 Task: Open a Black Tie Letter Template save the file as 'analysis' Remove the following opetions from template: '1.	Type the sender company name_x000D_
2.	Type the sender company address_x000D_
3.	Type the recipient address_x000D_
4.	Type the closing_x000D_
5.	Type the sender title_x000D_
6.	Type the sender company name_x000D_
'Pick the date  '20 May, 2023' and type Salutation  Hello. Add body to the letter I wanted to express my appreciation for your support and guidance throughout my career. Your mentorship has been invaluable, and I am grateful for the opportunities you have provided me. Your belief in my abilities has motivated me to achieve more than I ever thought possible.. Insert watermark  'confidential 20'
Action: Mouse moved to (21, 20)
Screenshot: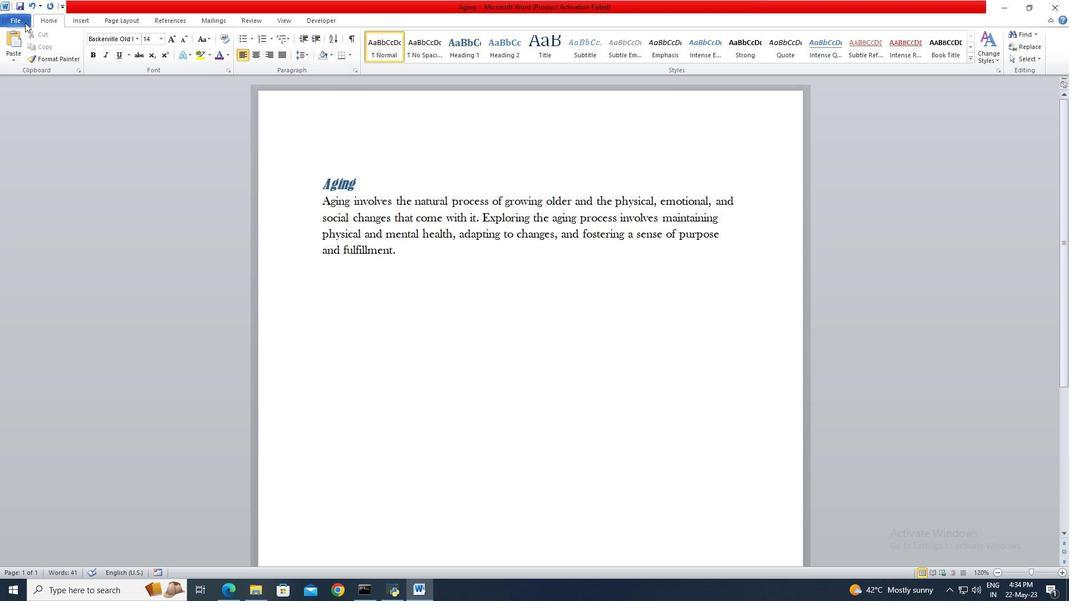 
Action: Mouse pressed left at (21, 20)
Screenshot: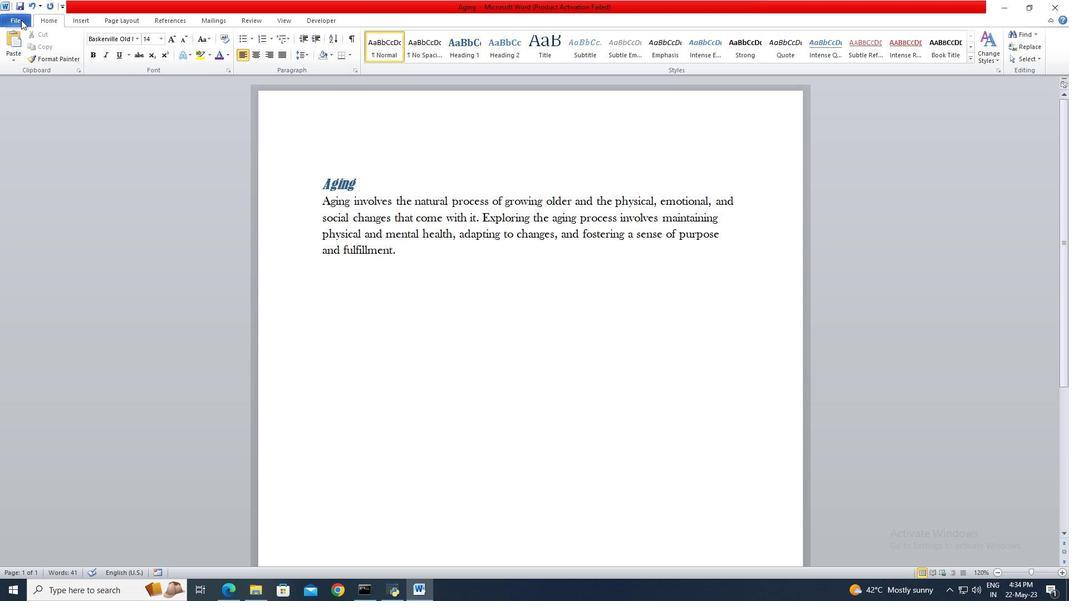 
Action: Mouse moved to (30, 71)
Screenshot: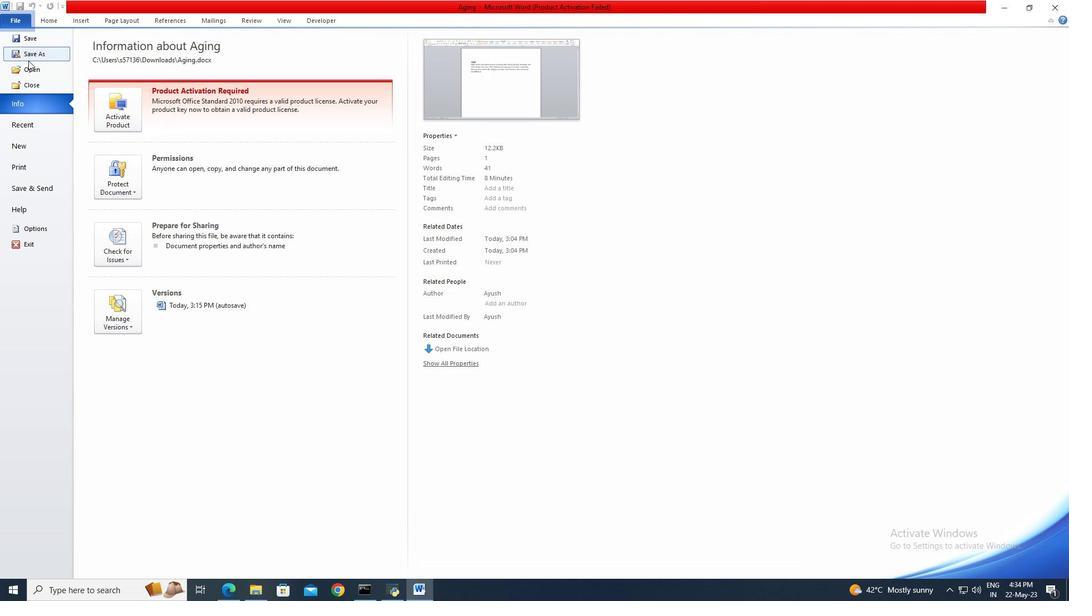 
Action: Mouse pressed left at (30, 71)
Screenshot: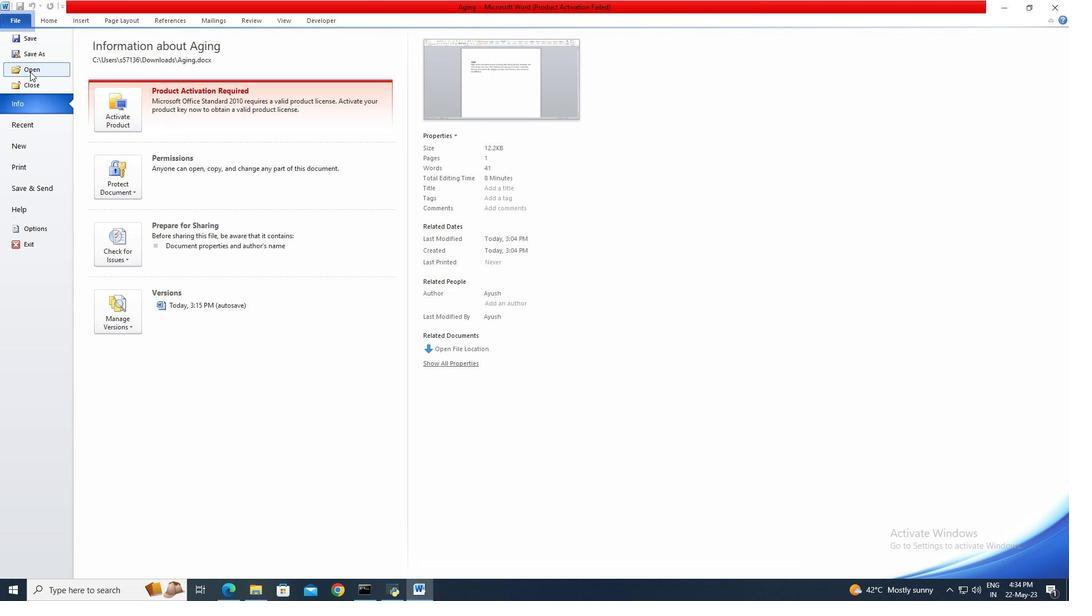
Action: Mouse moved to (46, 152)
Screenshot: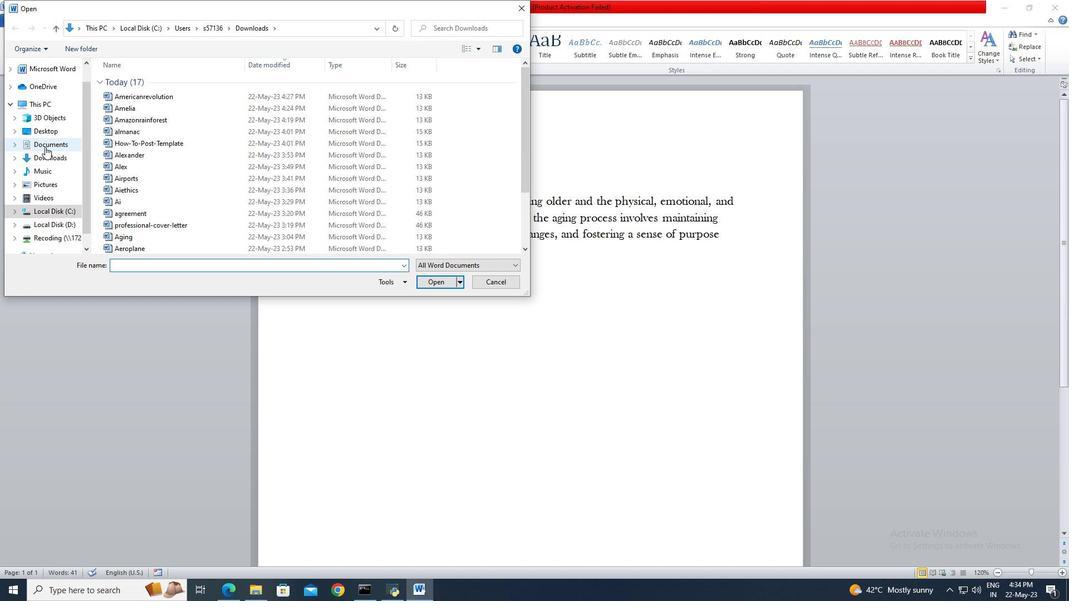 
Action: Mouse pressed left at (46, 152)
Screenshot: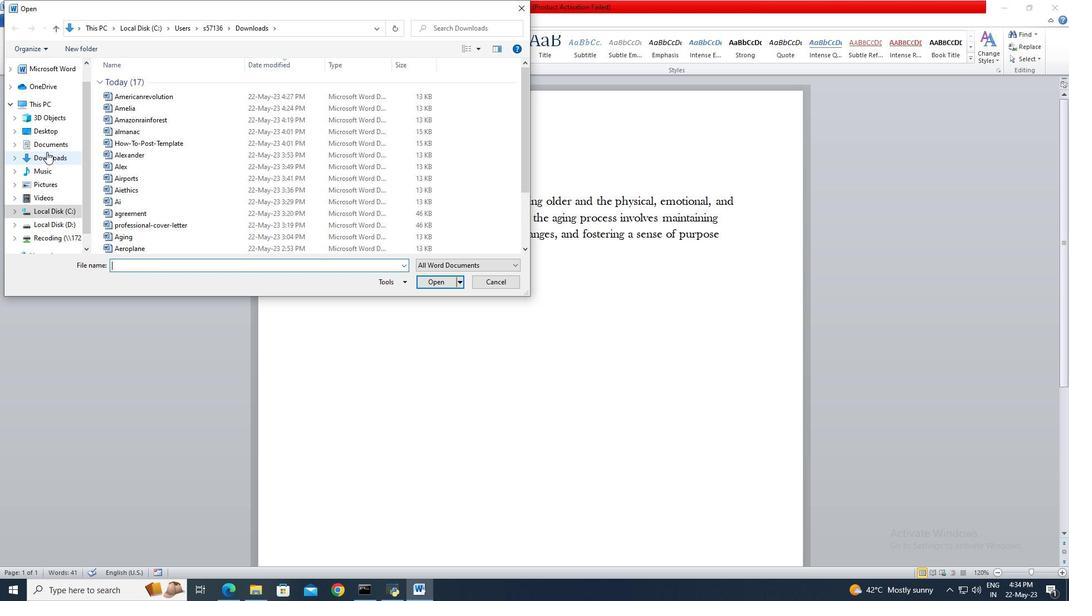 
Action: Mouse moved to (142, 224)
Screenshot: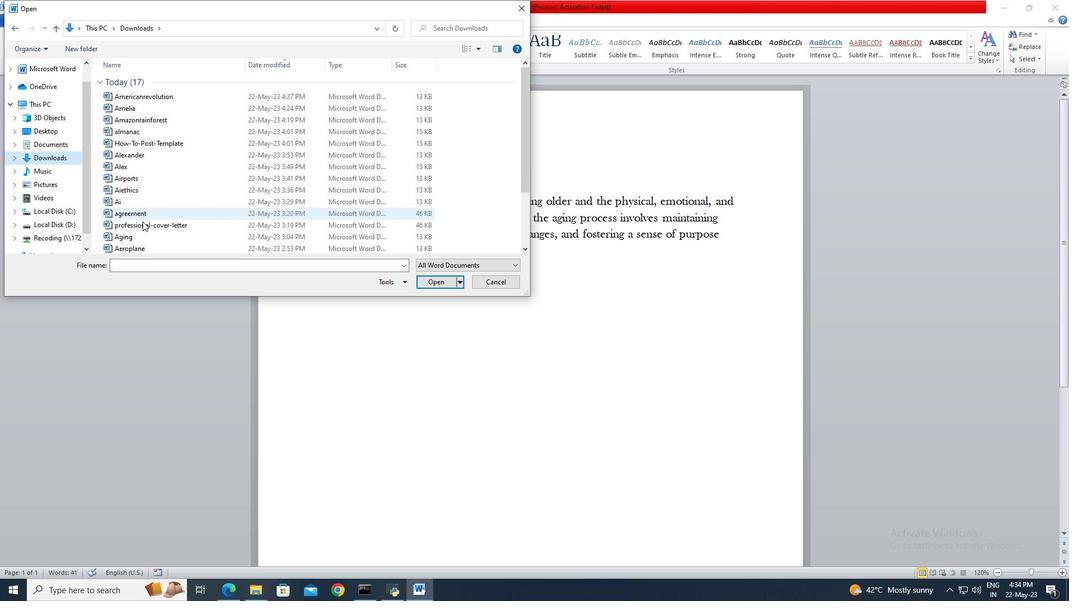 
Action: Mouse pressed left at (142, 224)
Screenshot: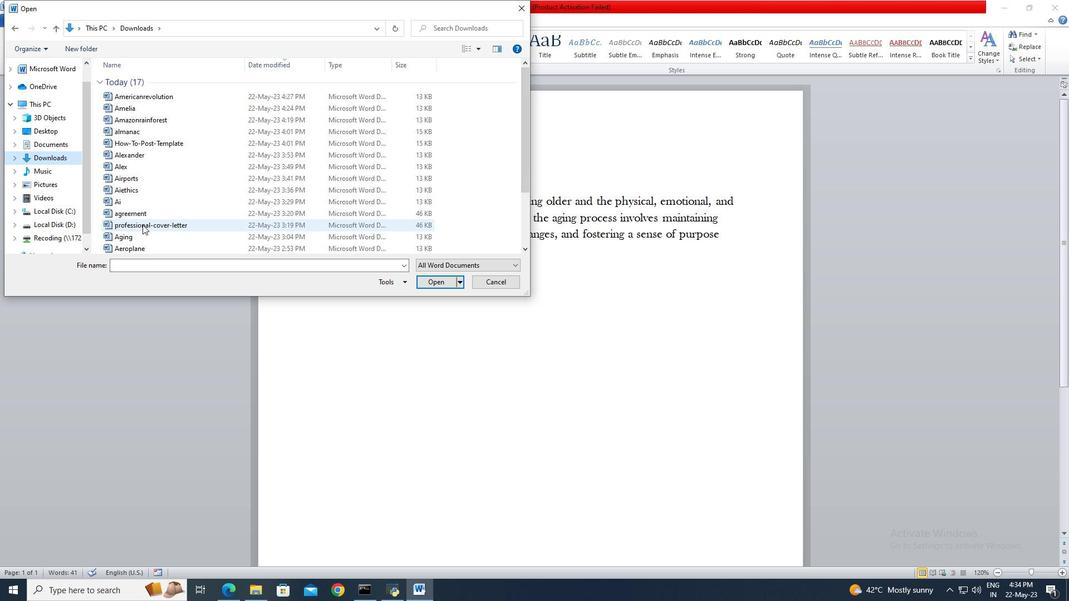 
Action: Mouse moved to (442, 288)
Screenshot: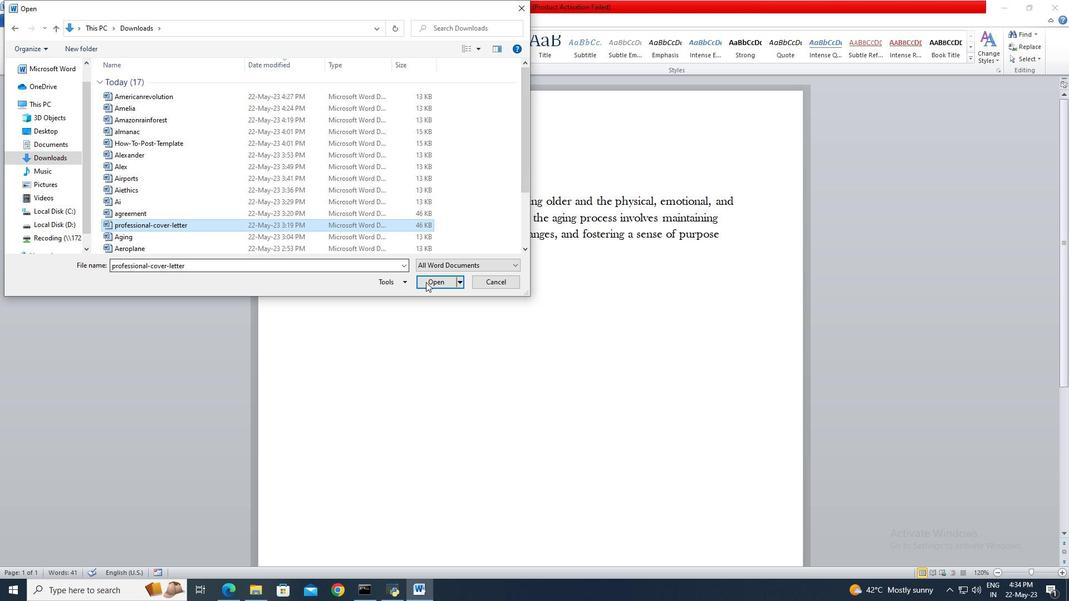 
Action: Mouse pressed left at (442, 288)
Screenshot: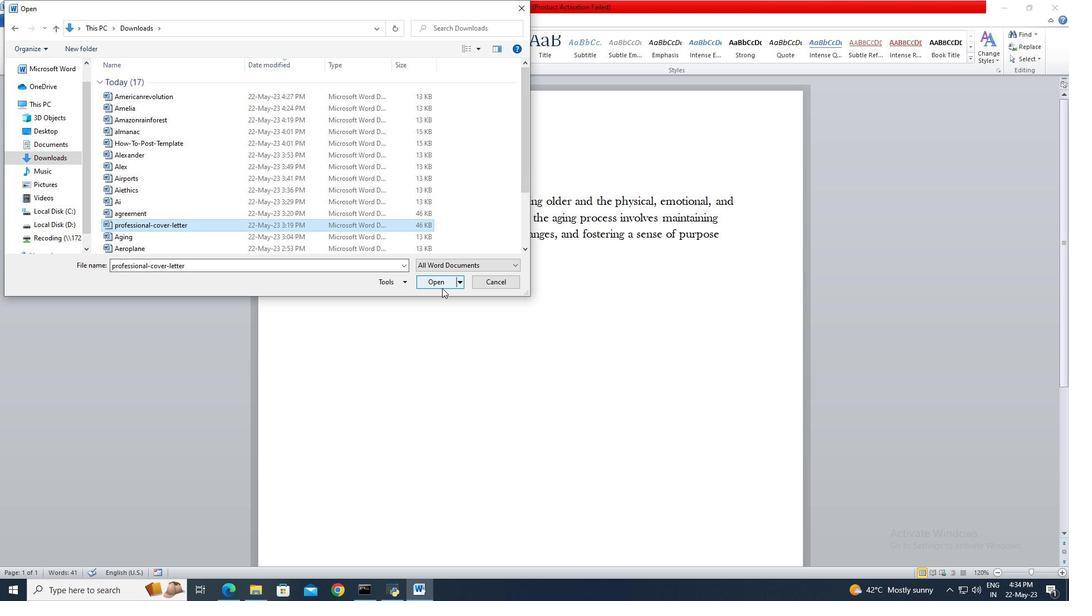 
Action: Mouse moved to (243, 218)
Screenshot: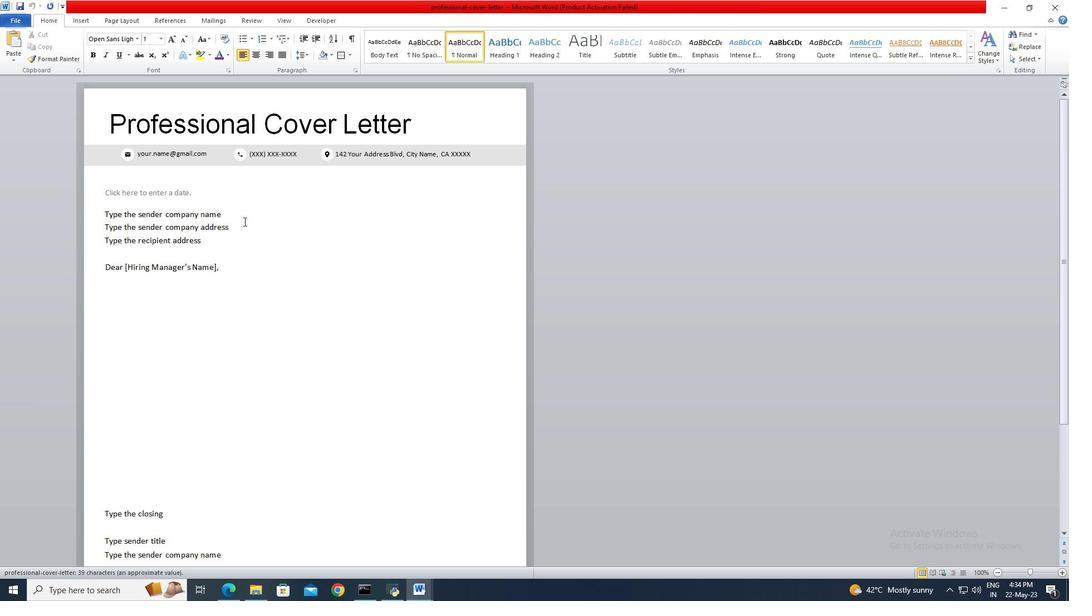 
Action: Mouse pressed left at (243, 218)
Screenshot: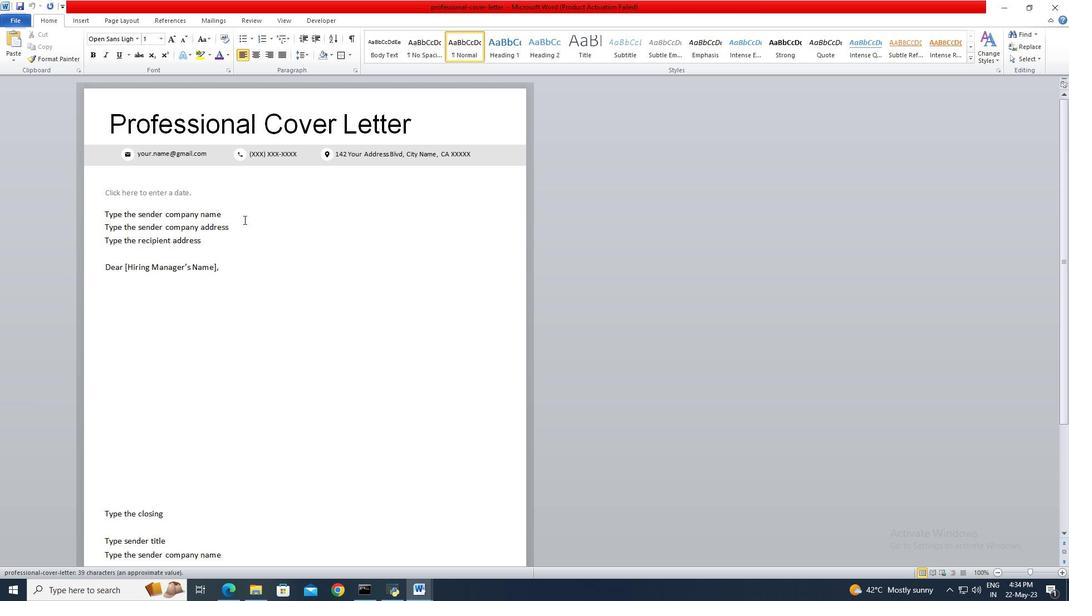 
Action: Key pressed <Key.backspace><Key.backspace><Key.backspace><Key.backspace><Key.backspace><Key.backspace><Key.backspace><Key.backspace><Key.backspace><Key.backspace><Key.backspace><Key.backspace><Key.backspace><Key.backspace><Key.backspace><Key.backspace><Key.backspace><Key.backspace><Key.backspace><Key.backspace><Key.backspace><Key.backspace><Key.backspace><Key.backspace><Key.backspace><Key.backspace><Key.backspace><Key.backspace><Key.delete><Key.delete><Key.delete><Key.delete><Key.delete><Key.delete><Key.delete><Key.delete><Key.delete><Key.delete><Key.delete><Key.delete><Key.delete><Key.delete><Key.delete><Key.delete><Key.delete><Key.delete><Key.delete><Key.delete><Key.delete><Key.delete><Key.delete><Key.delete><Key.delete><Key.delete><Key.delete><Key.delete><Key.delete><Key.delete><Key.delete><Key.delete><Key.delete><Key.delete><Key.delete><Key.delete><Key.delete><Key.delete><Key.delete><Key.delete><Key.delete><Key.delete><Key.delete><Key.delete><Key.delete><Key.delete><Key.delete><Key.delete><Key.delete><Key.delete><Key.delete><Key.delete><Key.delete><Key.delete><Key.delete><Key.delete><Key.delete><Key.delete><Key.delete>
Screenshot: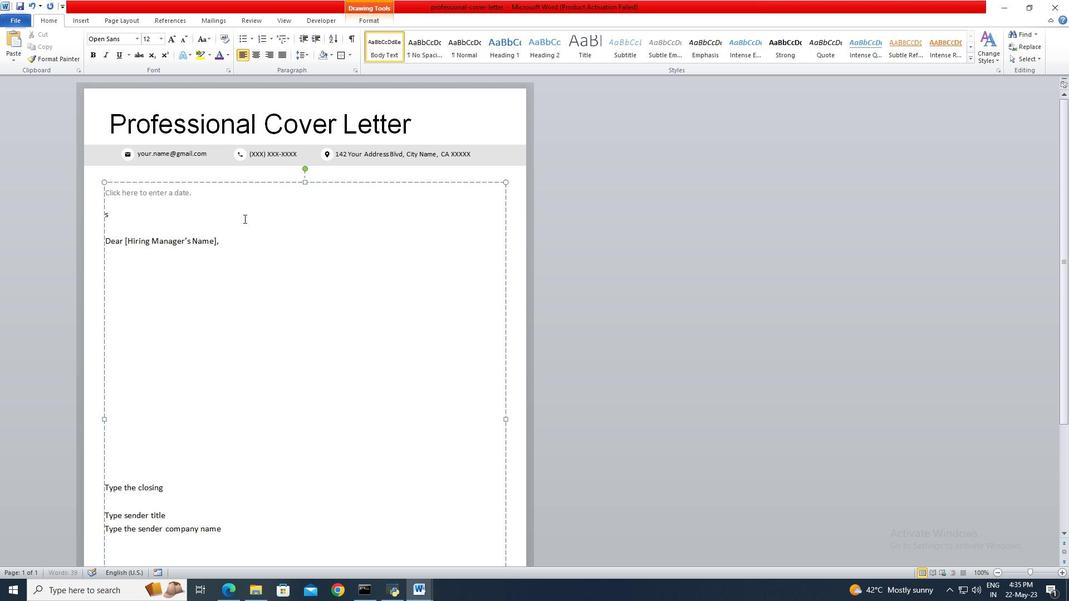 
Action: Mouse moved to (252, 311)
Screenshot: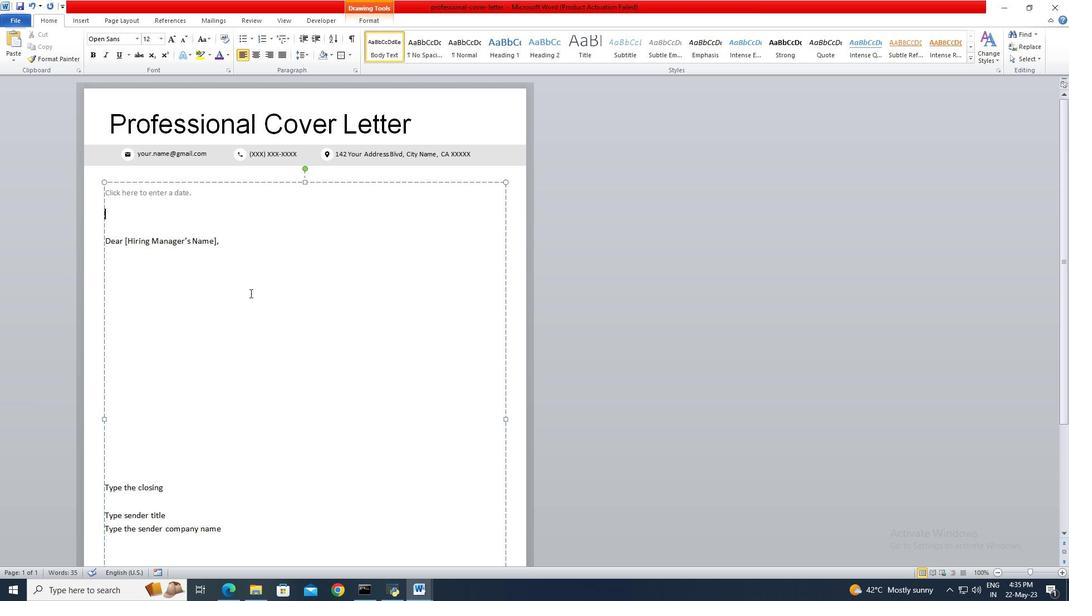
Action: Mouse scrolled (252, 310) with delta (0, 0)
Screenshot: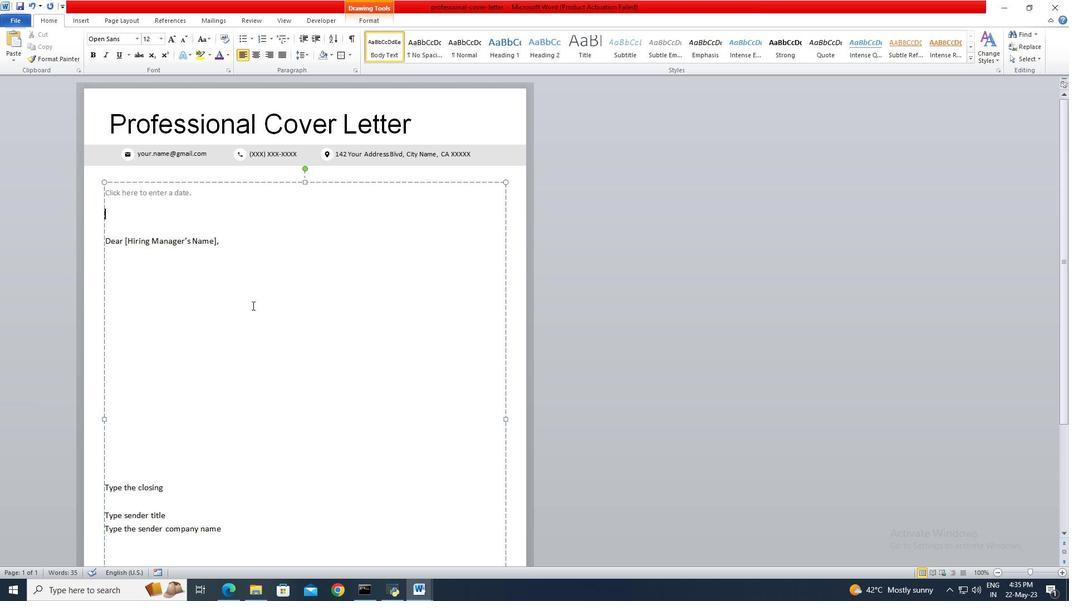 
Action: Mouse moved to (256, 508)
Screenshot: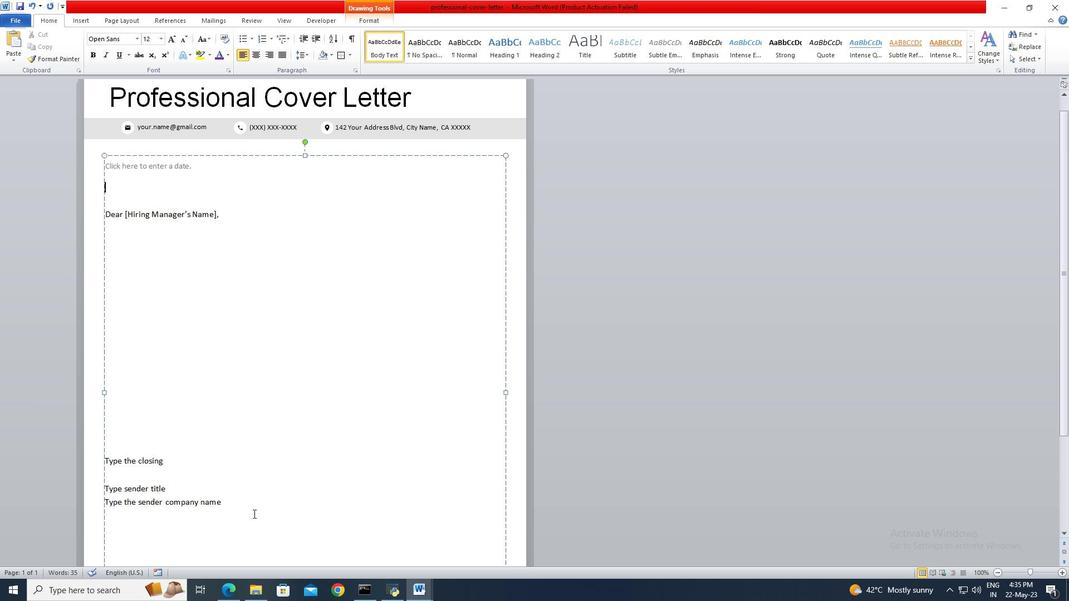 
Action: Mouse pressed left at (256, 508)
Screenshot: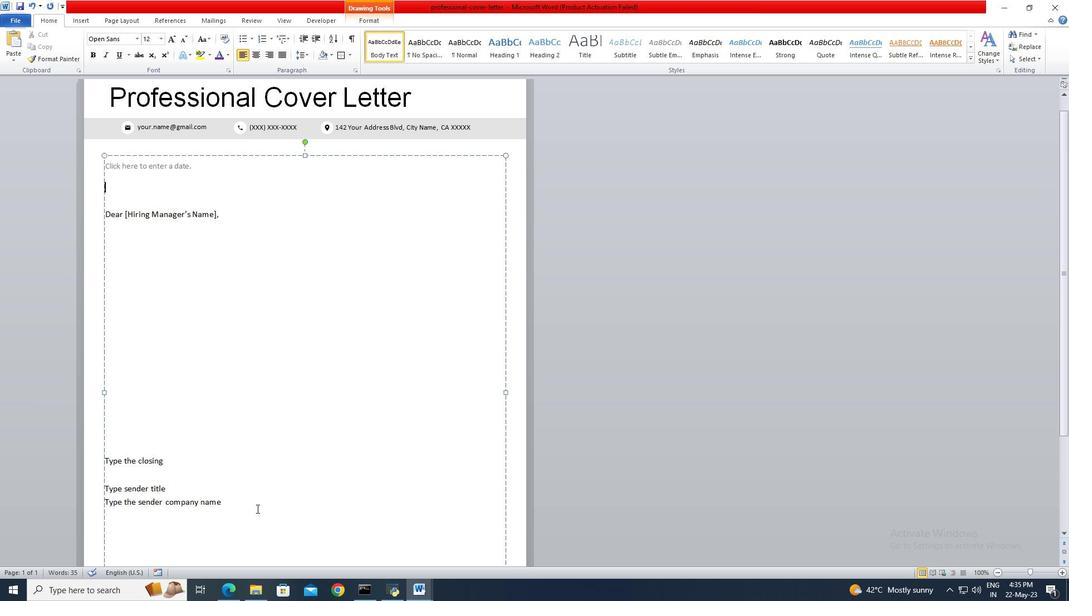 
Action: Key pressed <Key.backspace><Key.backspace><Key.backspace><Key.backspace><Key.backspace><Key.backspace><Key.backspace><Key.backspace><Key.backspace><Key.backspace><Key.backspace><Key.backspace><Key.backspace><Key.backspace><Key.backspace><Key.backspace><Key.backspace><Key.backspace><Key.backspace><Key.backspace><Key.backspace><Key.backspace><Key.backspace><Key.backspace><Key.backspace><Key.backspace><Key.backspace><Key.backspace><Key.backspace><Key.backspace><Key.backspace><Key.backspace><Key.backspace><Key.backspace><Key.backspace><Key.backspace><Key.backspace><Key.backspace><Key.backspace><Key.backspace><Key.backspace><Key.backspace><Key.backspace><Key.backspace><Key.backspace><Key.backspace><Key.backspace><Key.backspace><Key.backspace><Key.backspace><Key.backspace><Key.backspace><Key.backspace><Key.backspace><Key.backspace><Key.backspace><Key.backspace><Key.backspace><Key.backspace><Key.backspace><Key.backspace><Key.backspace><Key.backspace><Key.backspace>
Screenshot: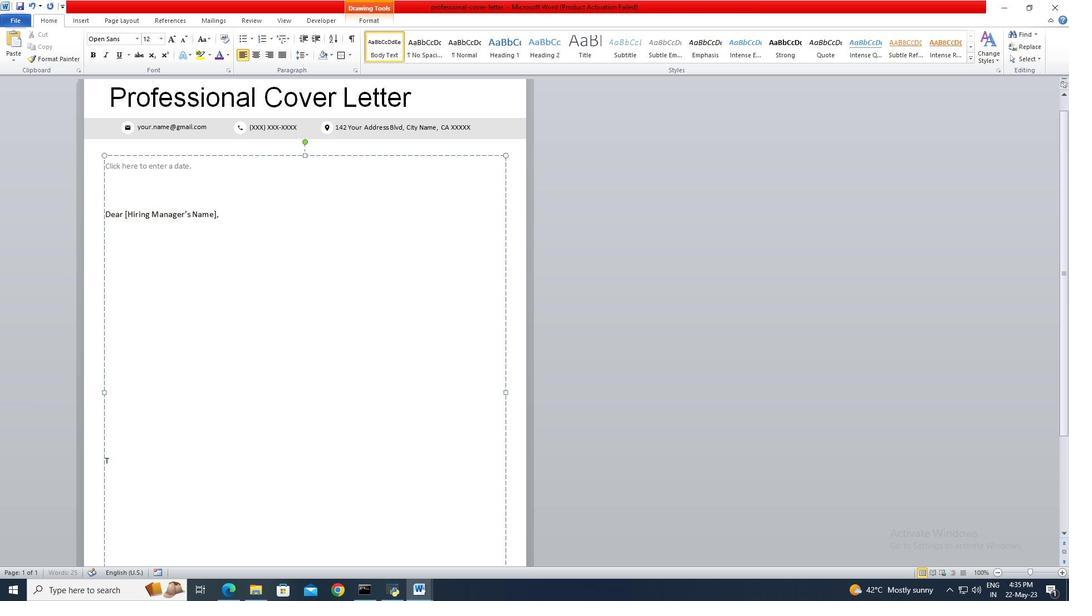 
Action: Mouse moved to (149, 167)
Screenshot: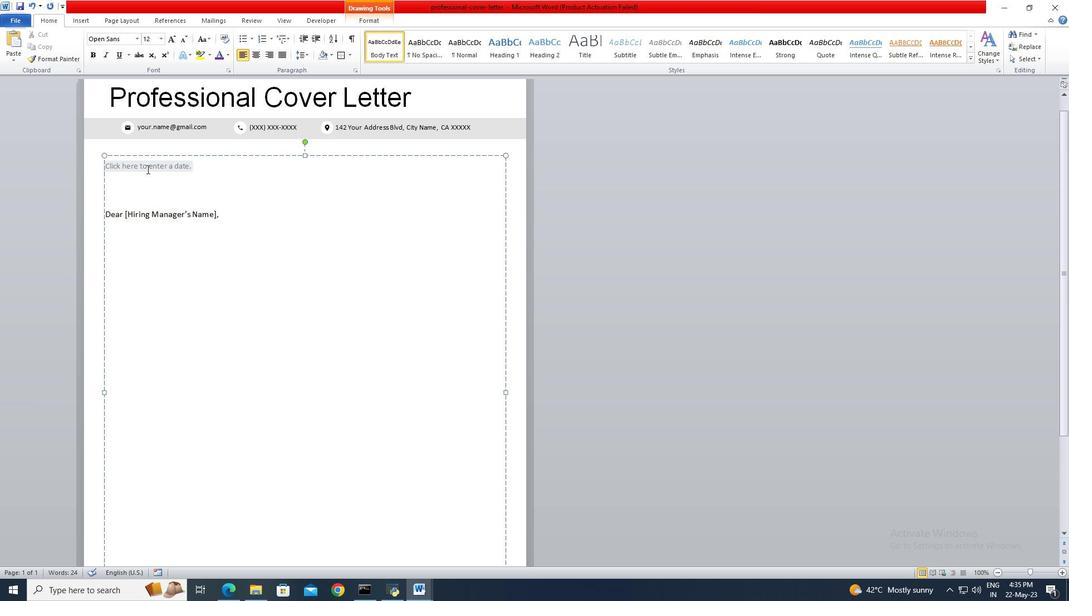 
Action: Mouse pressed left at (149, 167)
Screenshot: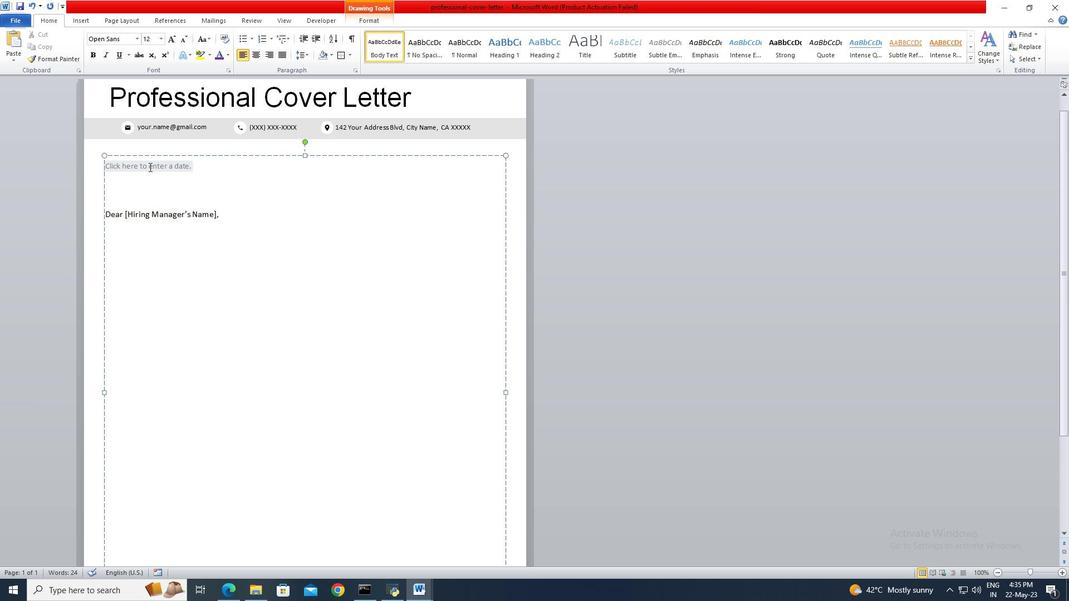 
Action: Mouse moved to (205, 166)
Screenshot: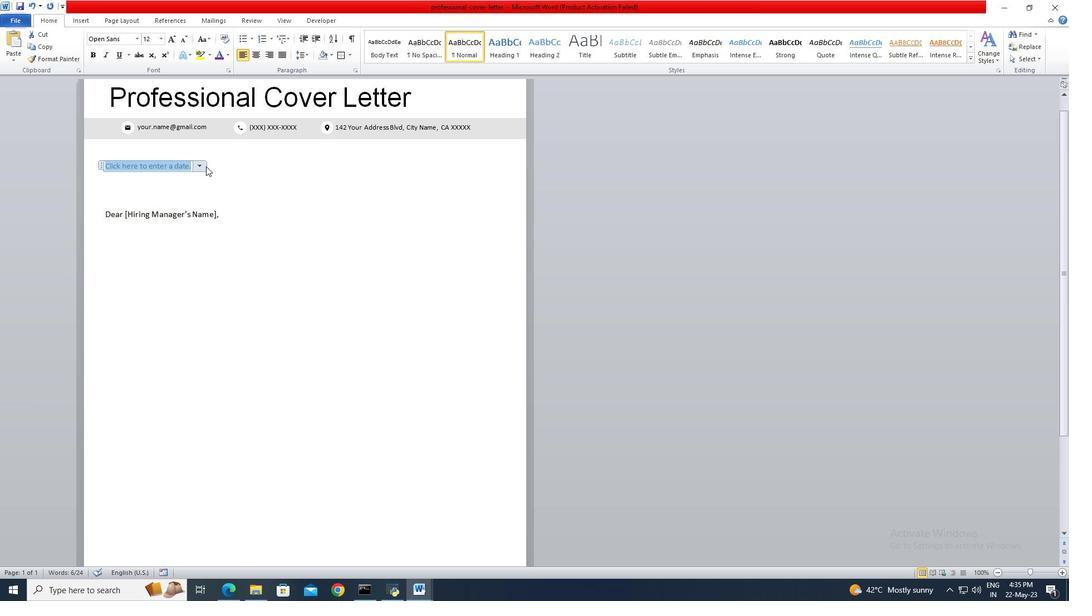 
Action: Mouse pressed left at (205, 166)
Screenshot: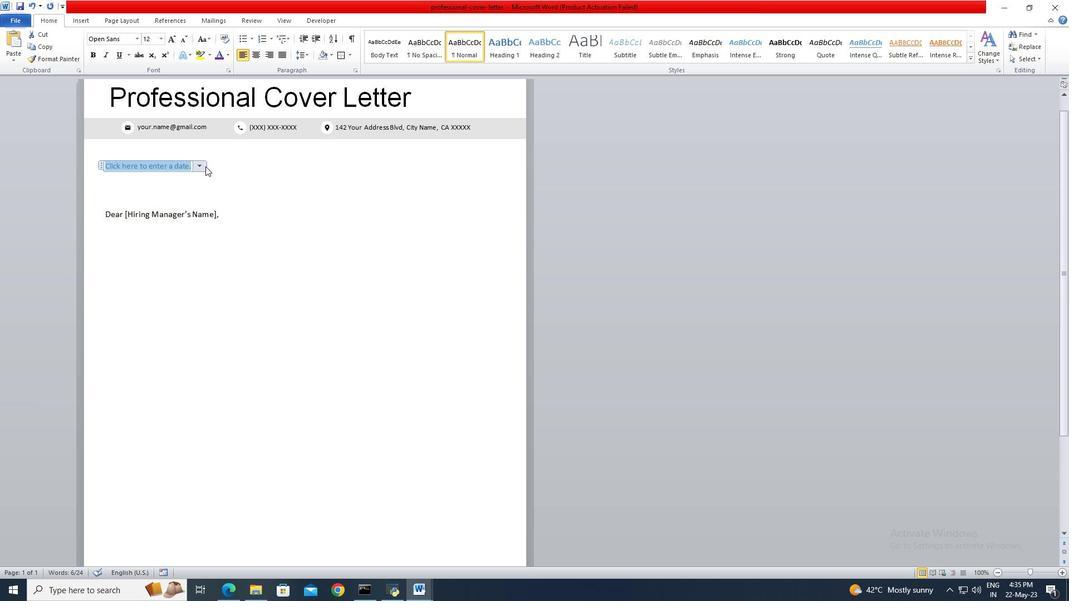 
Action: Mouse moved to (178, 216)
Screenshot: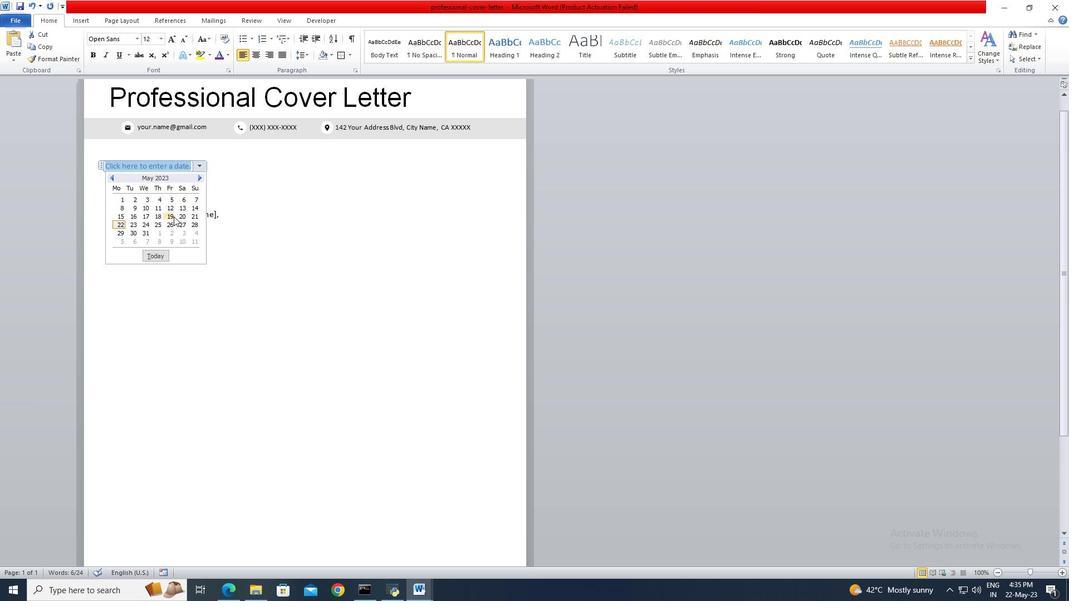
Action: Mouse pressed left at (178, 216)
Screenshot: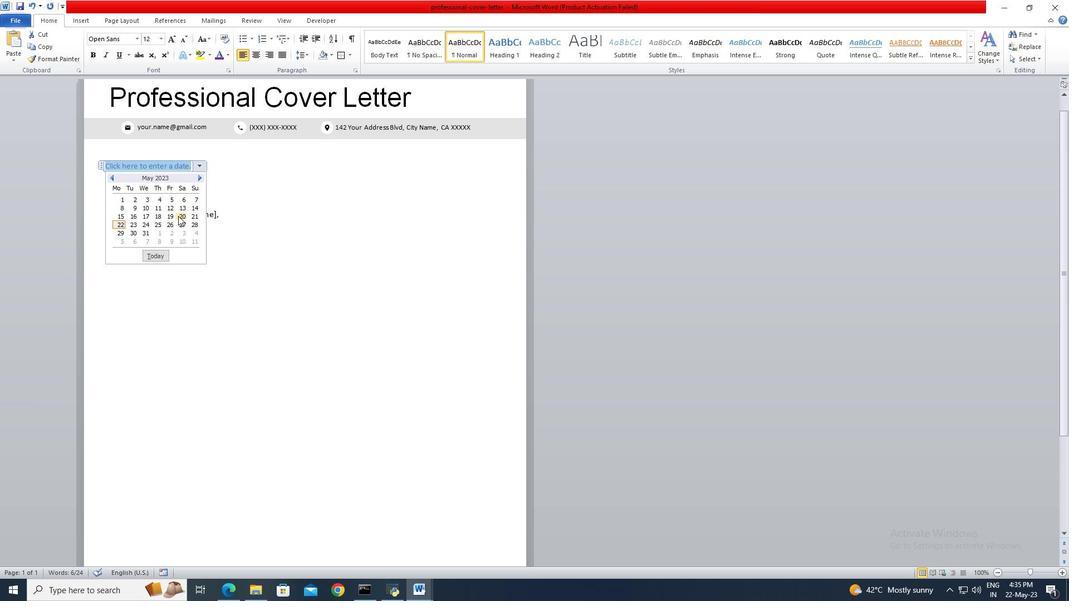 
Action: Mouse moved to (229, 216)
Screenshot: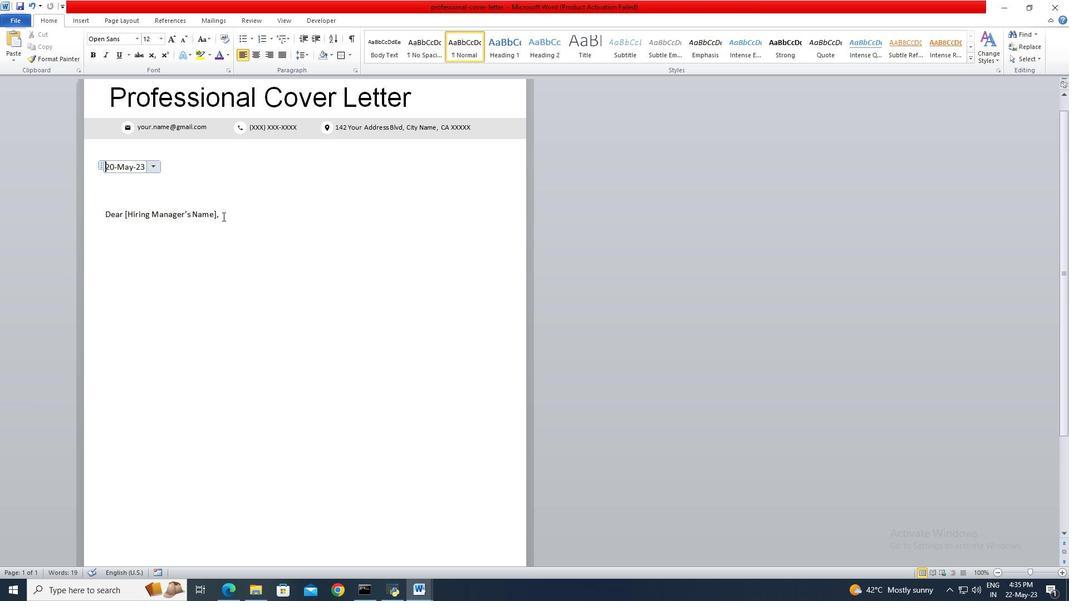 
Action: Mouse pressed left at (229, 216)
Screenshot: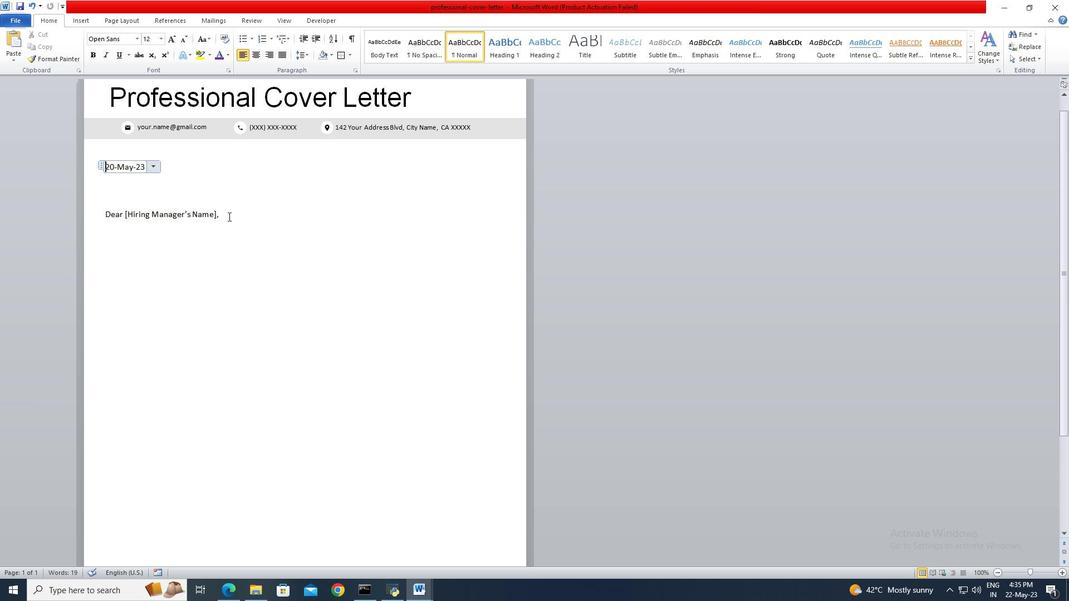 
Action: Key pressed <Key.backspace><Key.backspace><Key.backspace><Key.backspace><Key.backspace><Key.backspace><Key.backspace><Key.backspace><Key.backspace><Key.backspace><Key.backspace><Key.backspace><Key.backspace><Key.backspace><Key.backspace><Key.backspace><Key.backspace><Key.backspace><Key.backspace><Key.backspace><Key.backspace><Key.backspace><Key.backspace><Key.backspace><Key.backspace><Key.backspace><Key.backspace><Key.backspace><Key.backspace><Key.backspace><Key.backspace><Key.backspace><Key.backspace><Key.shift>Hello<Key.enter><Key.enter><Key.shift>I<Key.space>wanted<Key.space>to<Key.space>express<Key.space>my<Key.space>appreciation<Key.space>for<Key.space>your<Key.space>support<Key.space>and<Key.space>guidance<Key.space>throughout<Key.space>my<Key.space>career.<Key.space><Key.shift>Your<Key.space>mentorship<Key.space>has<Key.space>been<Key.space>invaluable,<Key.space>and<Key.space><Key.shift>I<Key.space>am<Key.space>grateful<Key.space>for<Key.space>the<Key.space>opportunities<Key.space>you<Key.space>have<Key.space>provided<Key.space>me.<Key.space><Key.shift>Your<Key.space>belief<Key.space>in<Key.space>my<Key.space>abilities<Key.space>has<Key.space>motivated<Key.space>me<Key.space>to<Key.space>achieve<Key.space>more<Key.space>than<Key.space><Key.shift>I<Key.space>ever<Key.space>thought<Key.space>posible<Key.backspace><Key.backspace><Key.backspace><Key.backspace>sible.
Screenshot: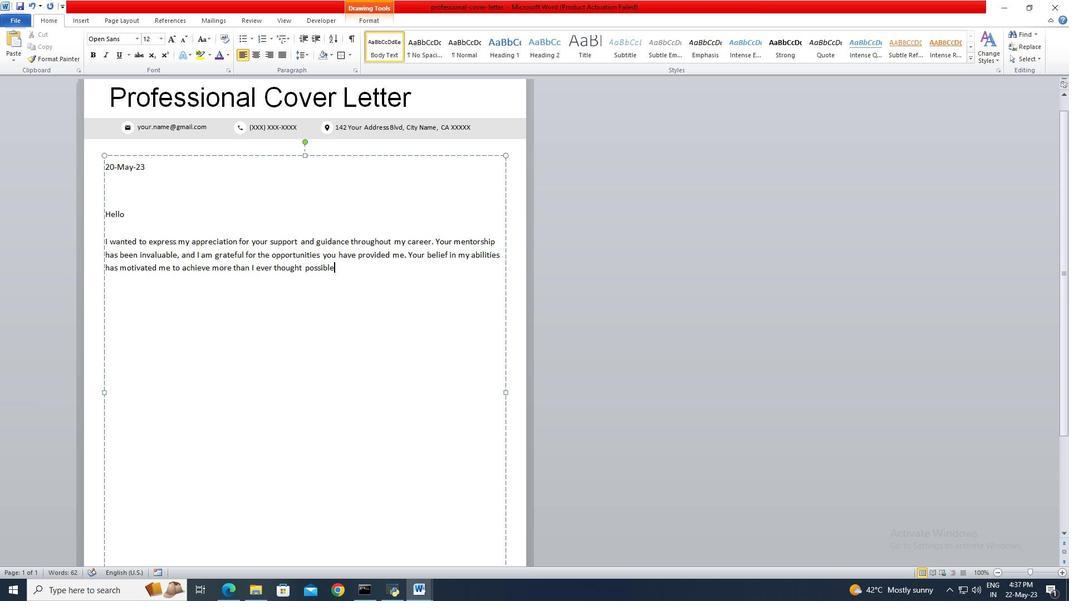 
Action: Mouse moved to (84, 16)
Screenshot: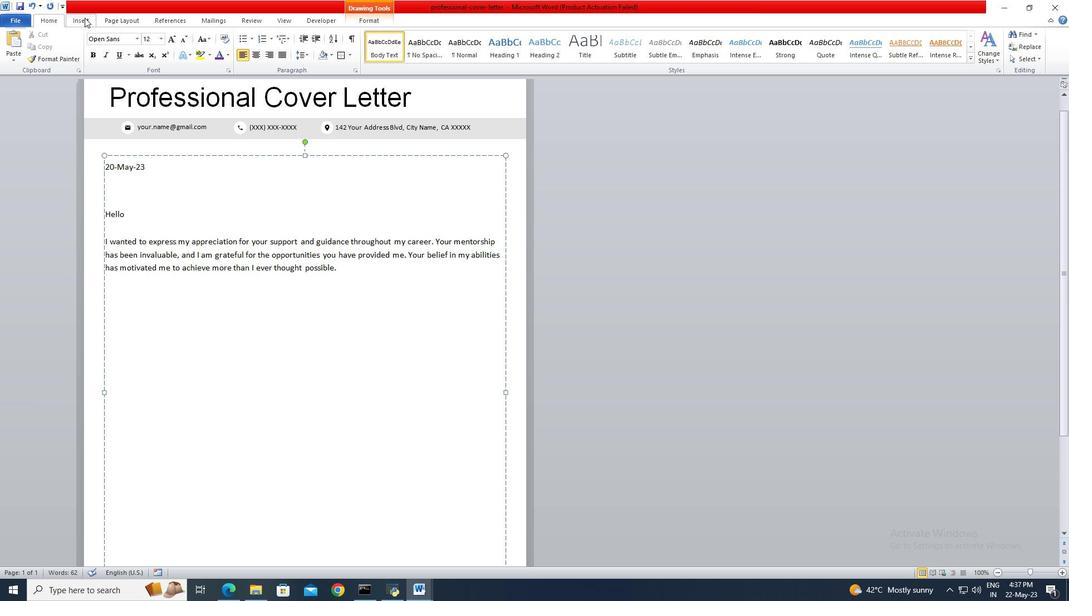
Action: Mouse pressed left at (84, 16)
Screenshot: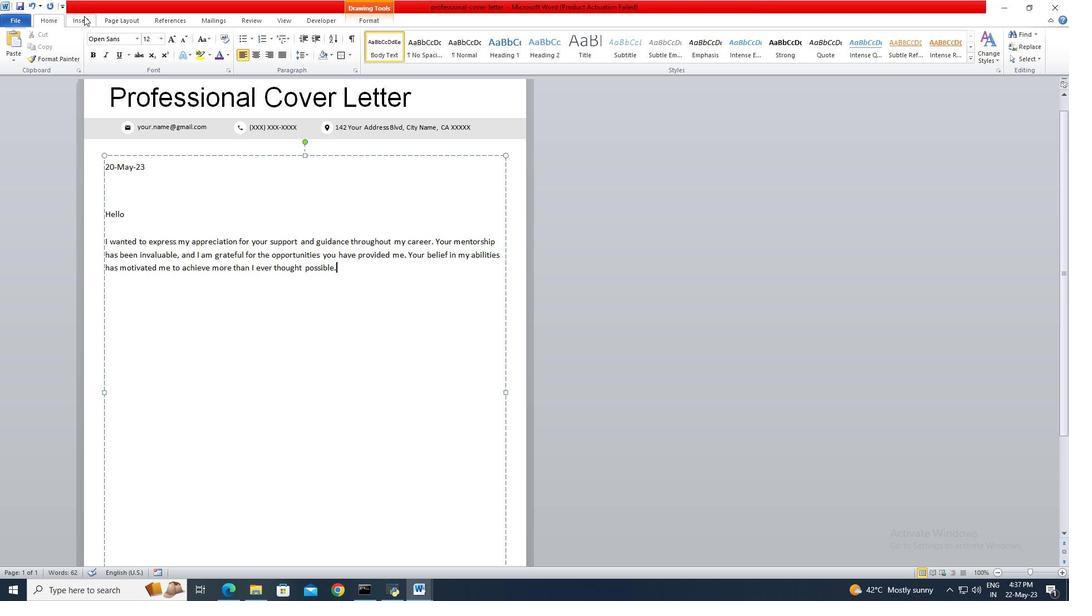 
Action: Mouse moved to (134, 21)
Screenshot: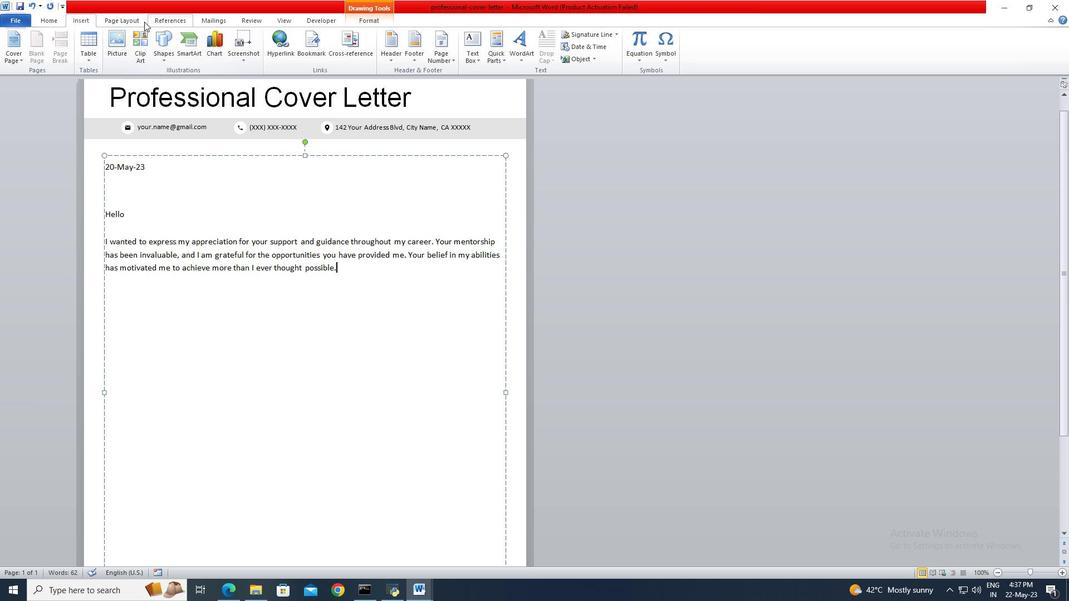 
Action: Mouse pressed left at (134, 21)
Screenshot: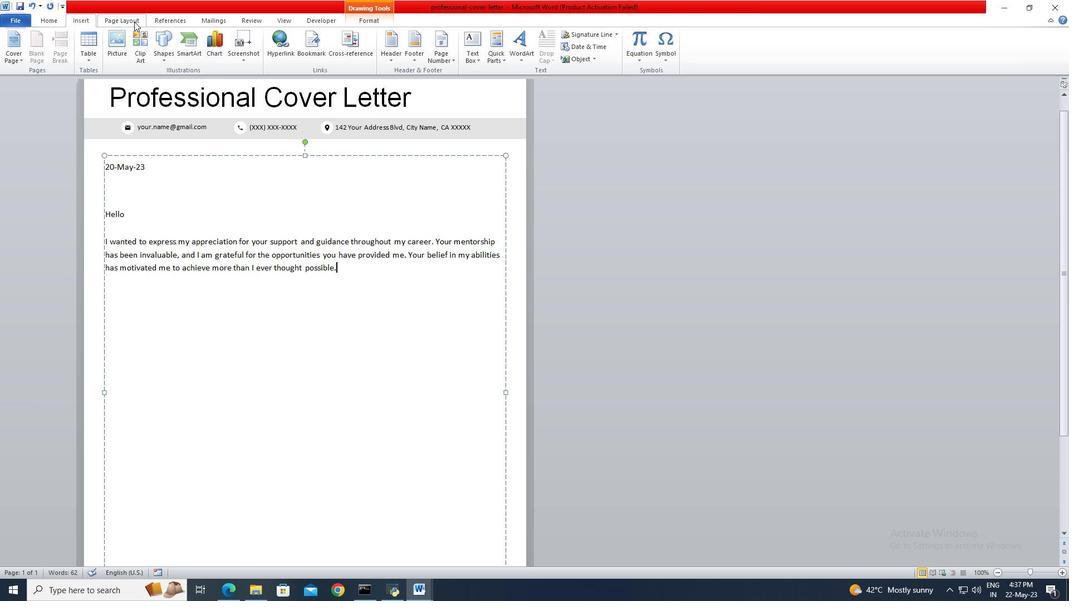 
Action: Mouse moved to (259, 56)
Screenshot: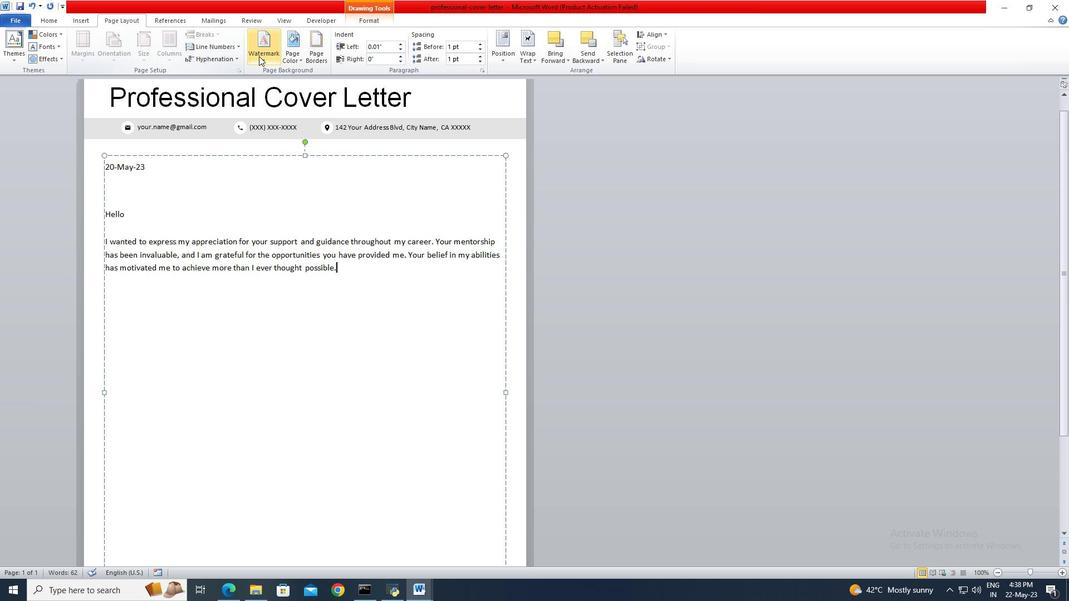 
Action: Mouse pressed left at (259, 56)
Screenshot: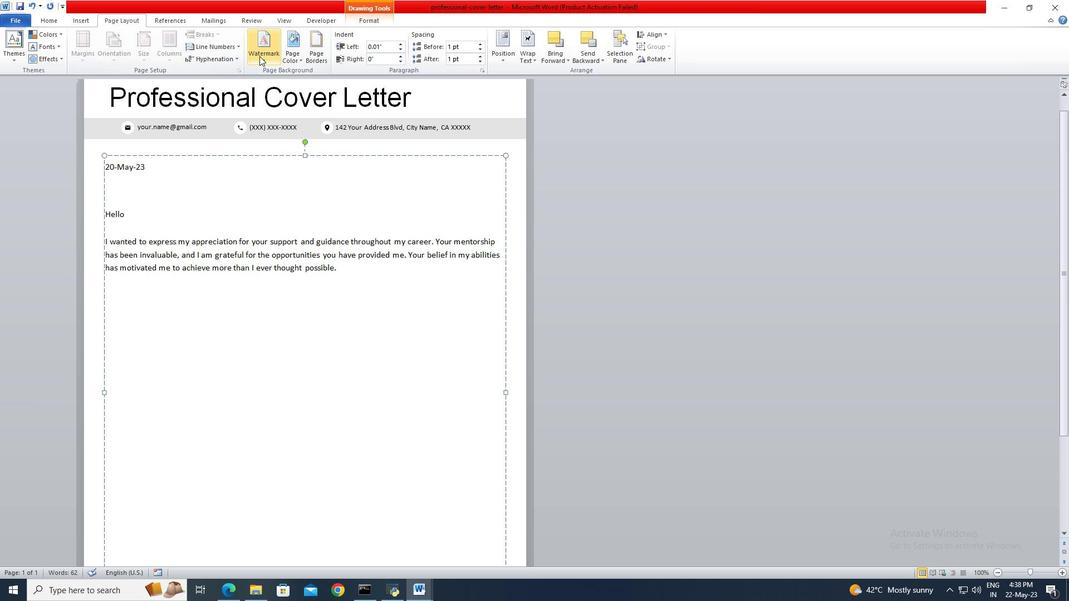 
Action: Mouse moved to (303, 397)
Screenshot: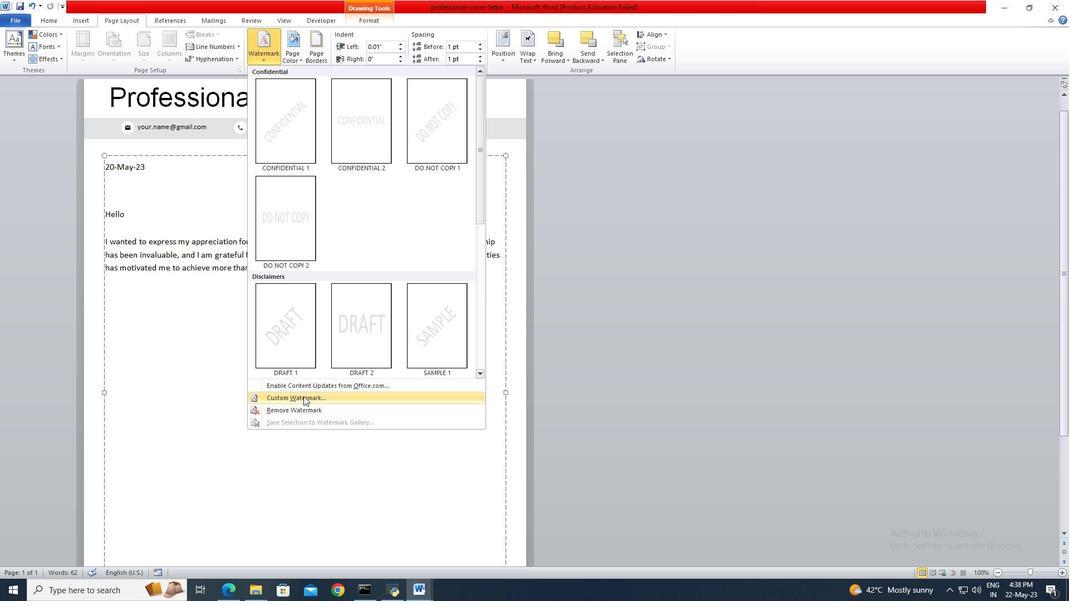 
Action: Mouse pressed left at (303, 397)
Screenshot: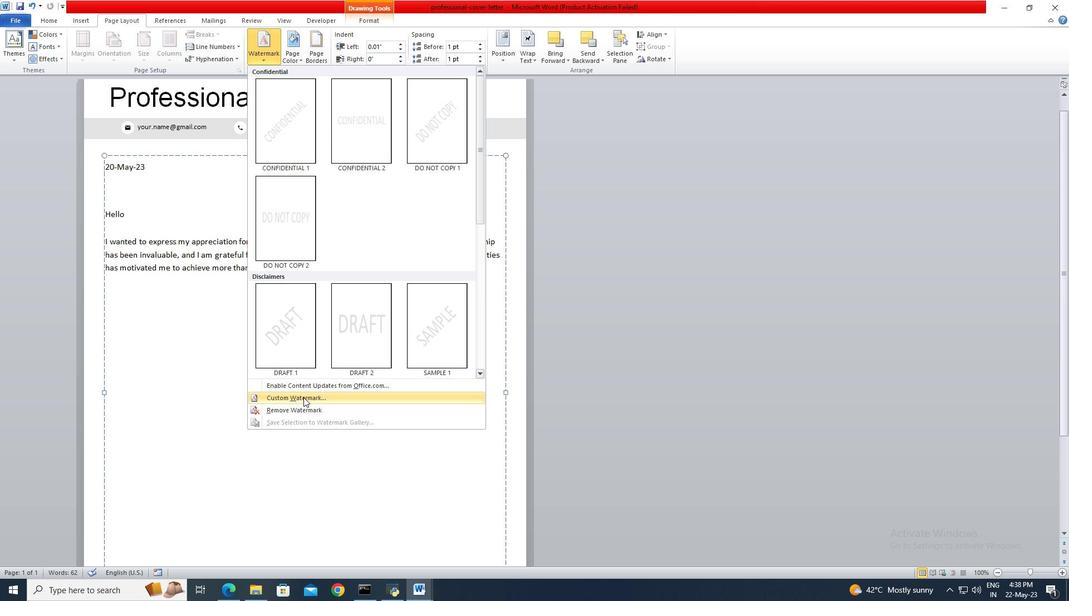 
Action: Mouse moved to (435, 268)
Screenshot: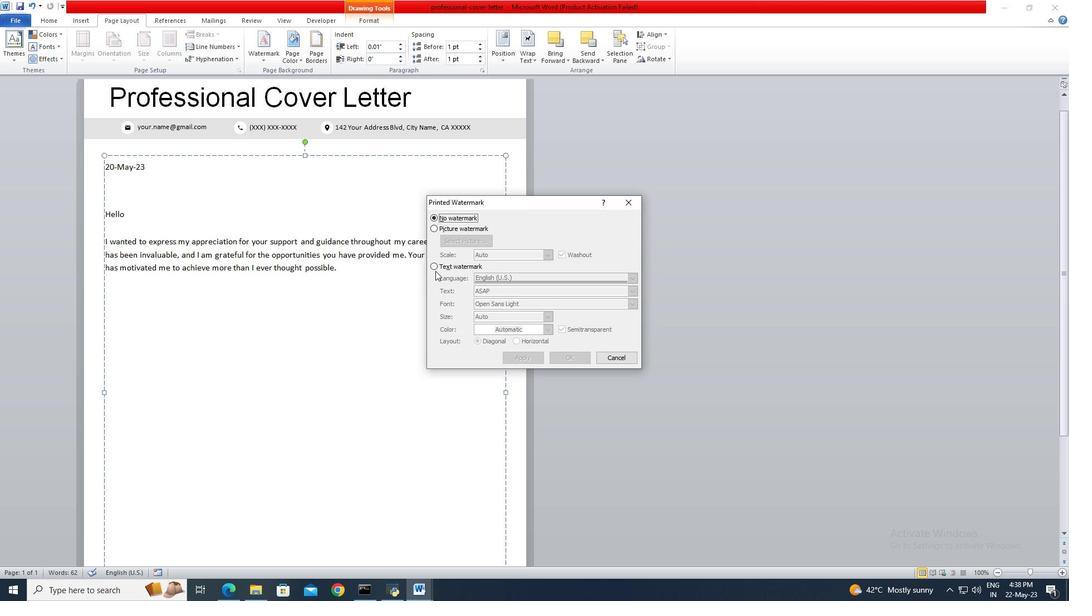 
Action: Mouse pressed left at (435, 268)
Screenshot: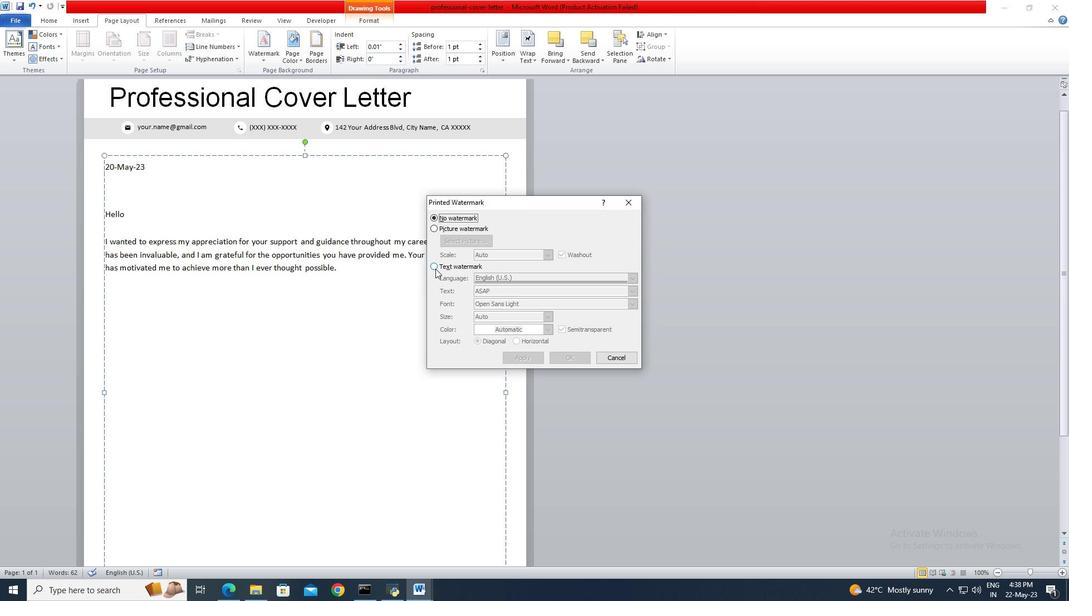 
Action: Mouse moved to (496, 293)
Screenshot: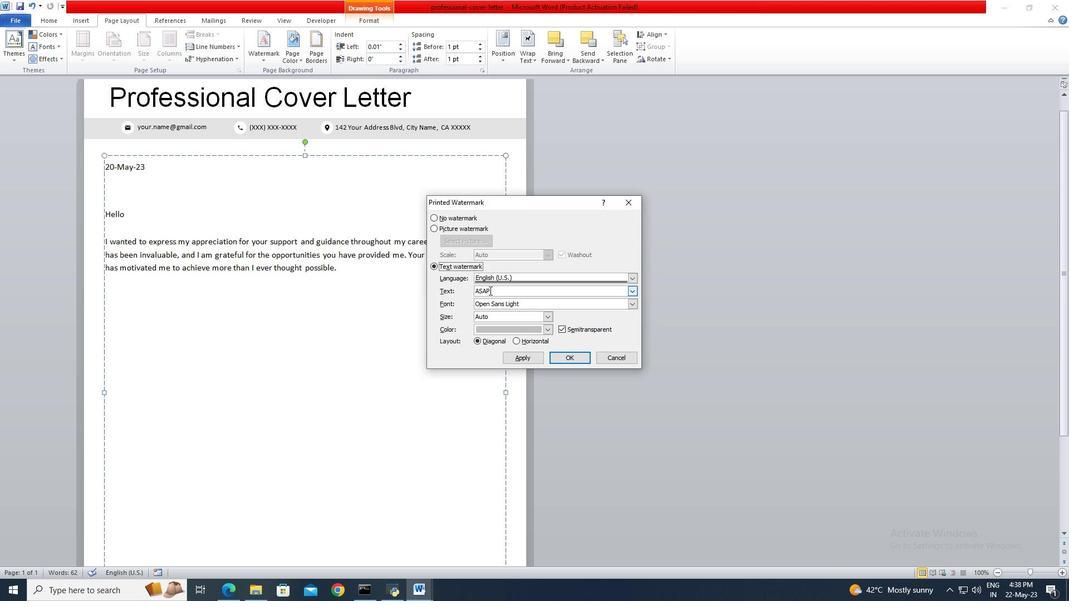 
Action: Mouse pressed left at (496, 293)
Screenshot: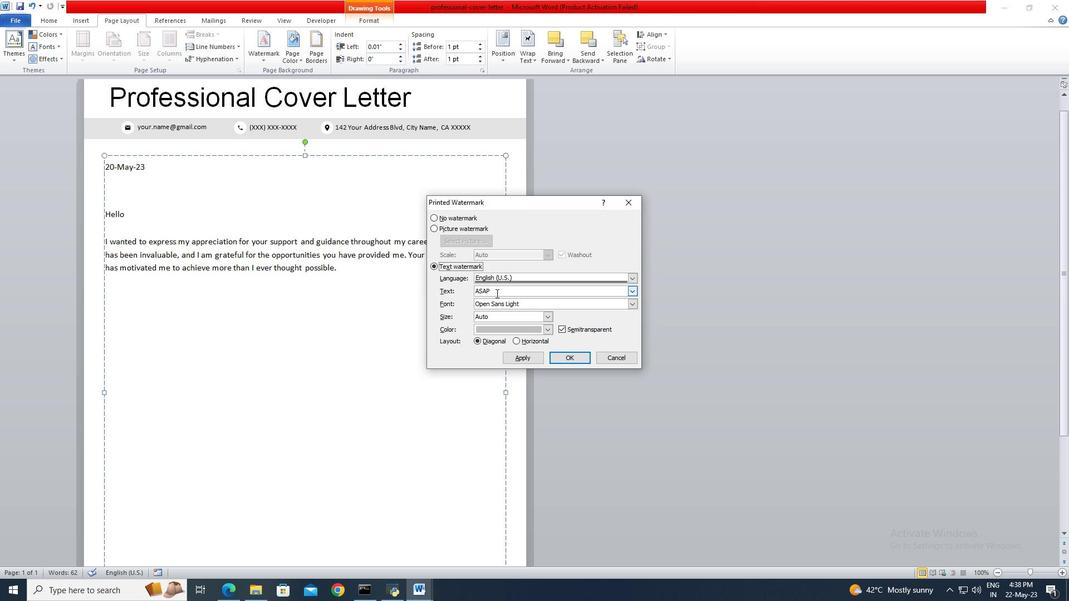 
Action: Key pressed <Key.backspace><Key.backspace><Key.backspace><Key.backspace>confidential<Key.space>20
Screenshot: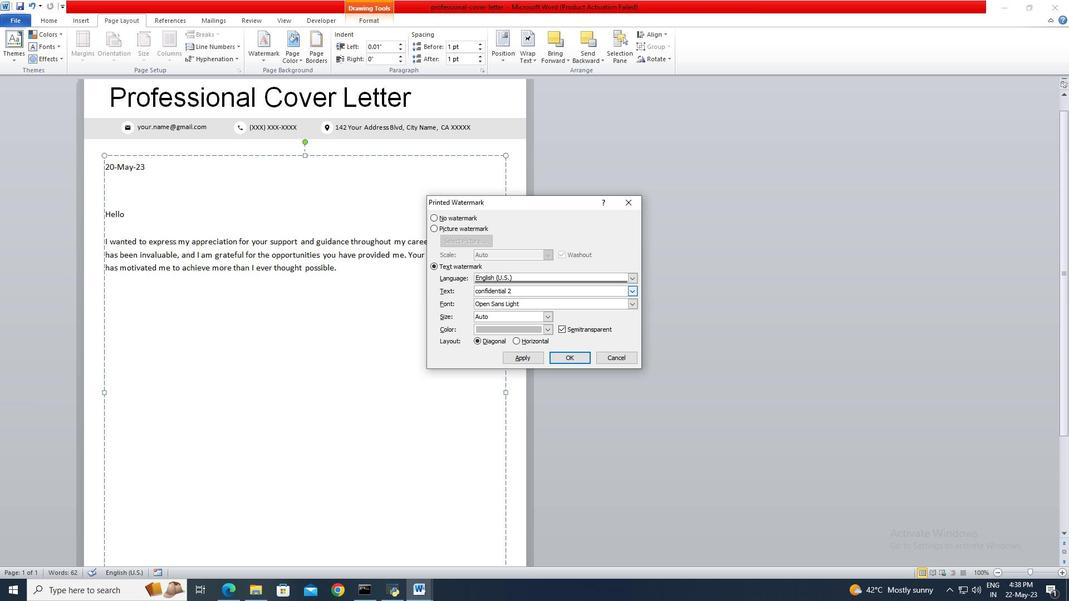 
Action: Mouse moved to (565, 356)
Screenshot: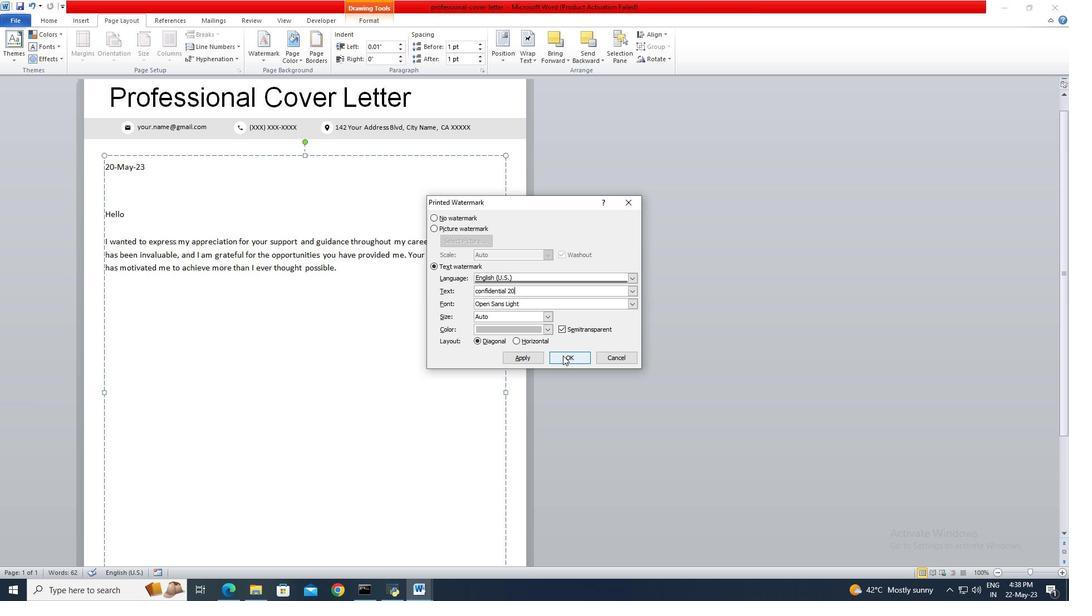 
Action: Mouse pressed left at (565, 356)
Screenshot: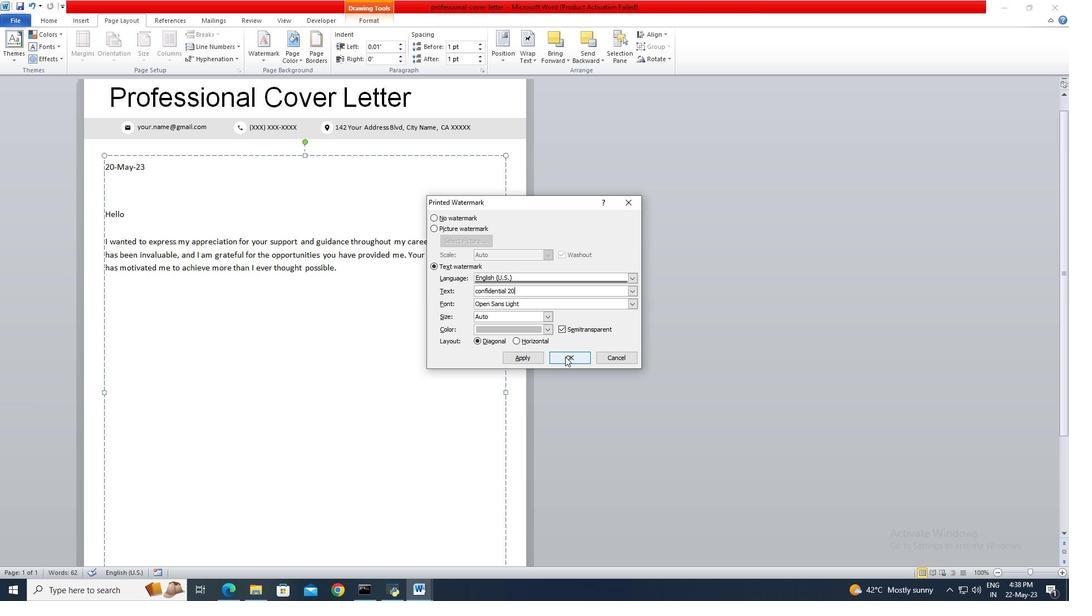 
